 Task: Add Sprouts Grated Parmesan Cheese to the cart.
Action: Mouse moved to (23, 67)
Screenshot: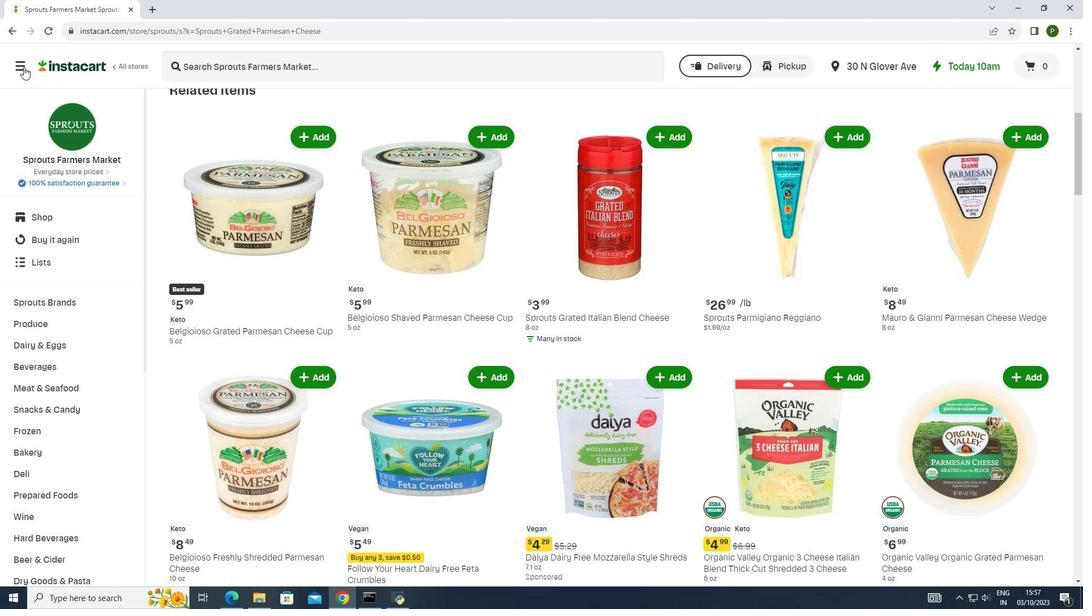 
Action: Mouse pressed left at (23, 67)
Screenshot: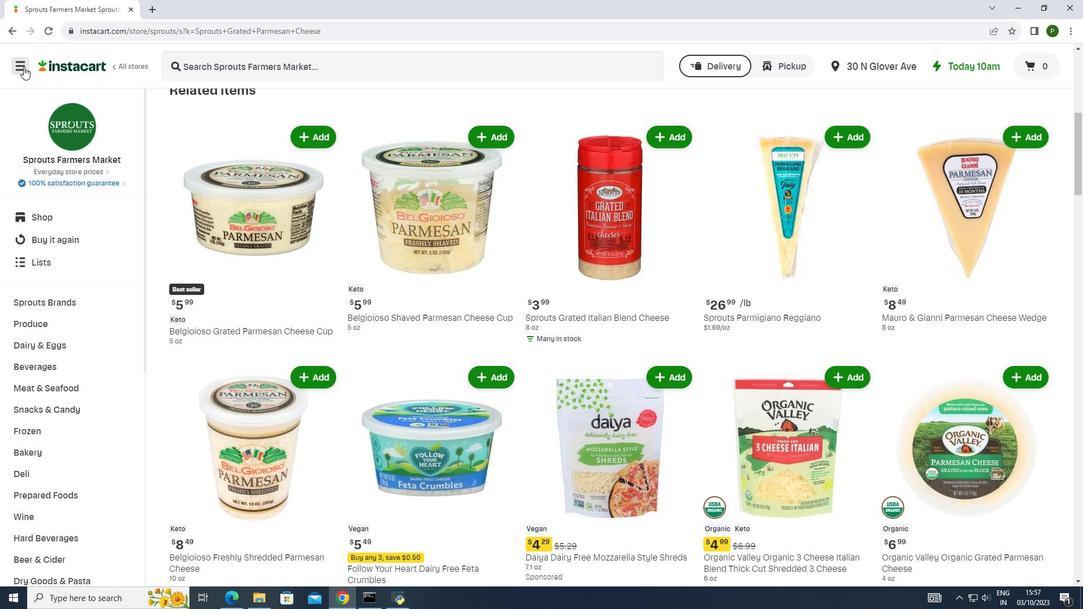 
Action: Mouse moved to (50, 300)
Screenshot: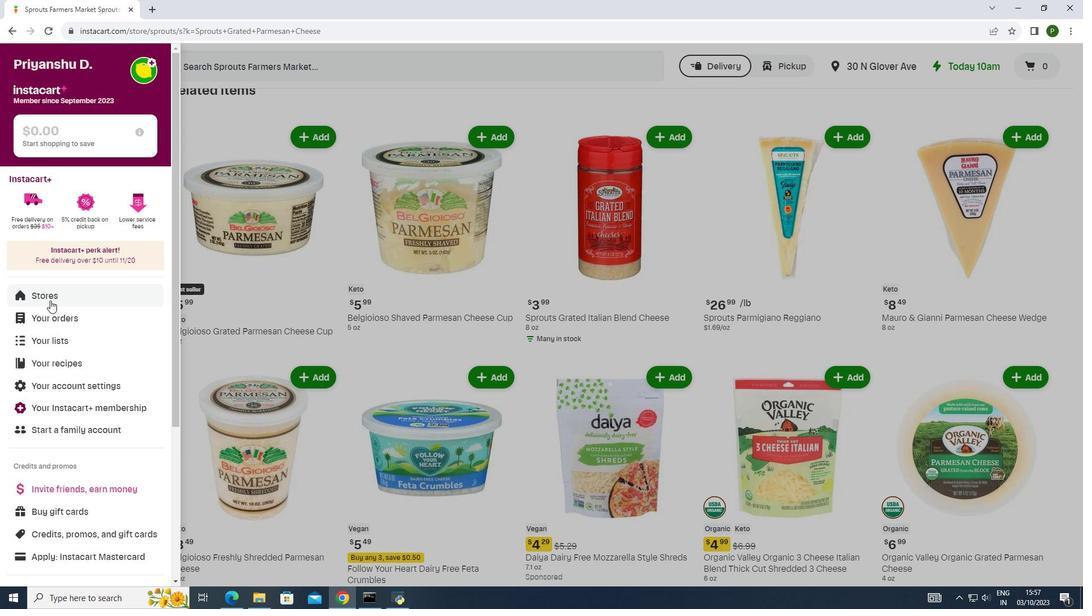 
Action: Mouse pressed left at (50, 300)
Screenshot: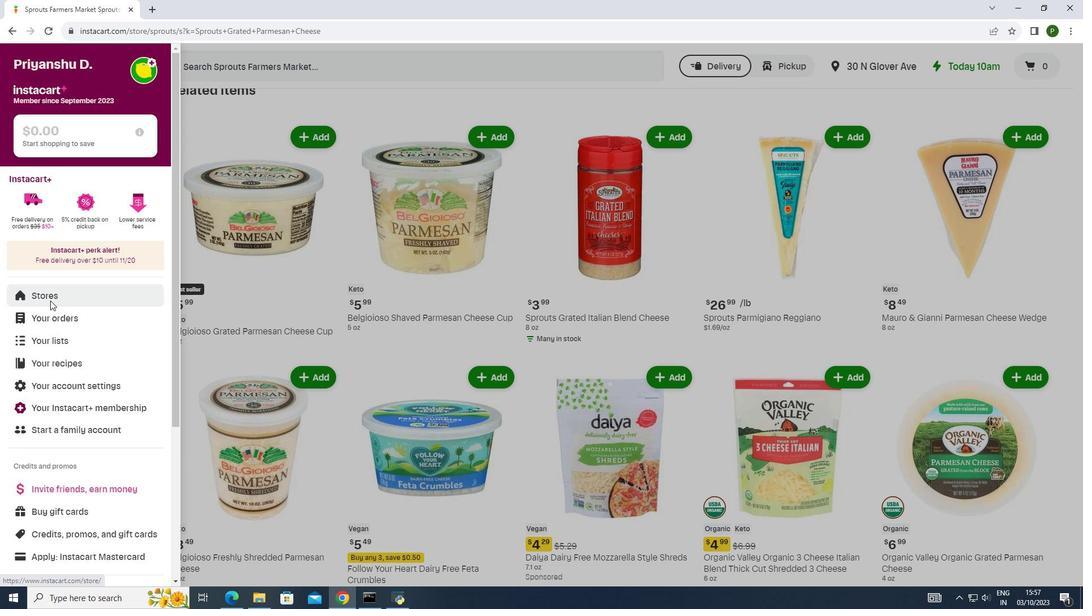 
Action: Mouse moved to (259, 111)
Screenshot: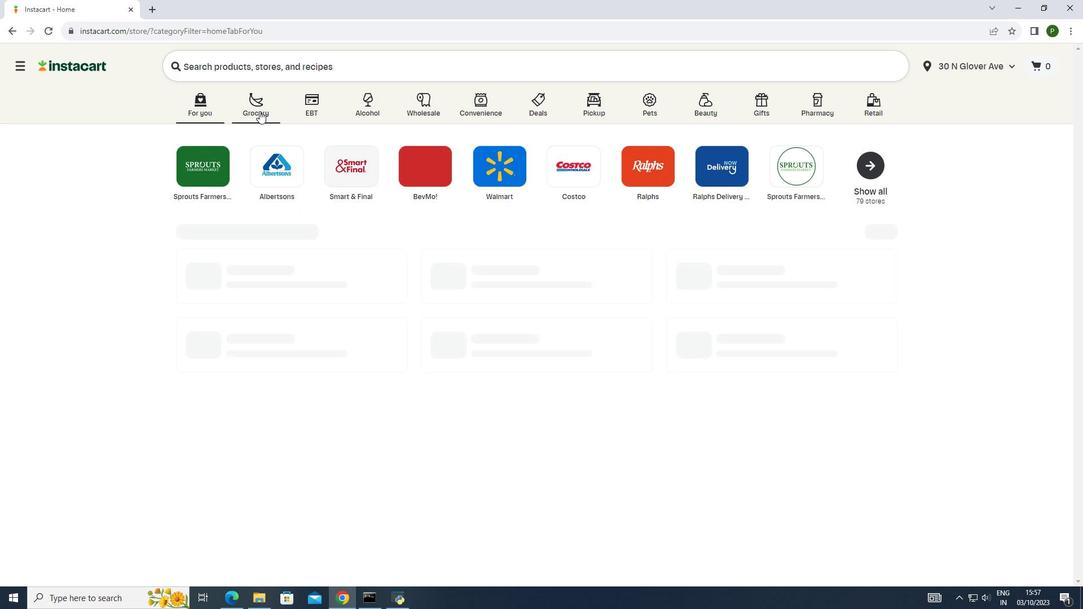 
Action: Mouse pressed left at (259, 111)
Screenshot: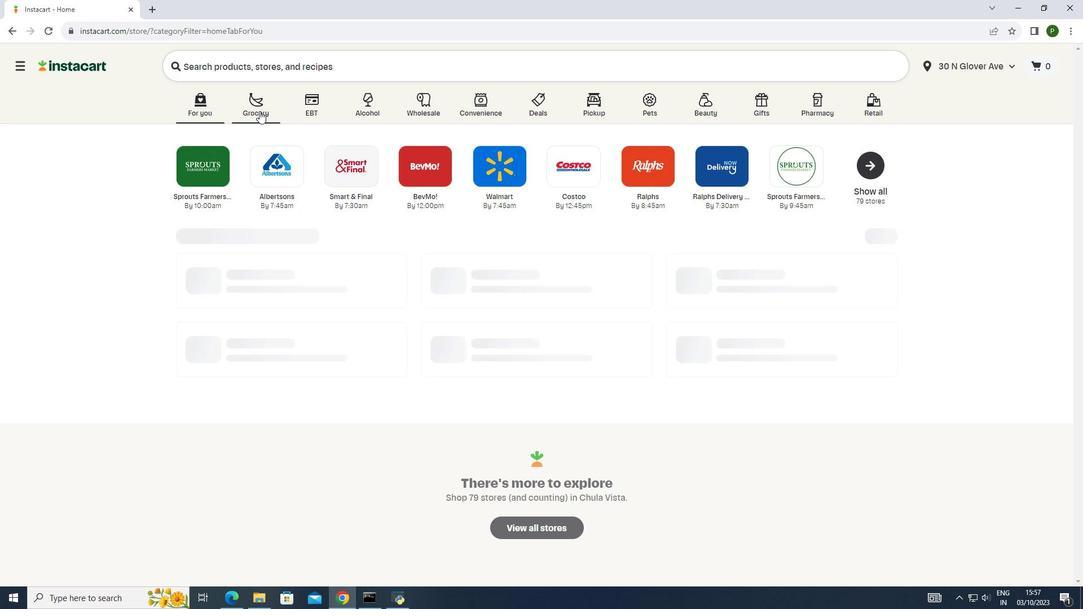 
Action: Mouse moved to (563, 175)
Screenshot: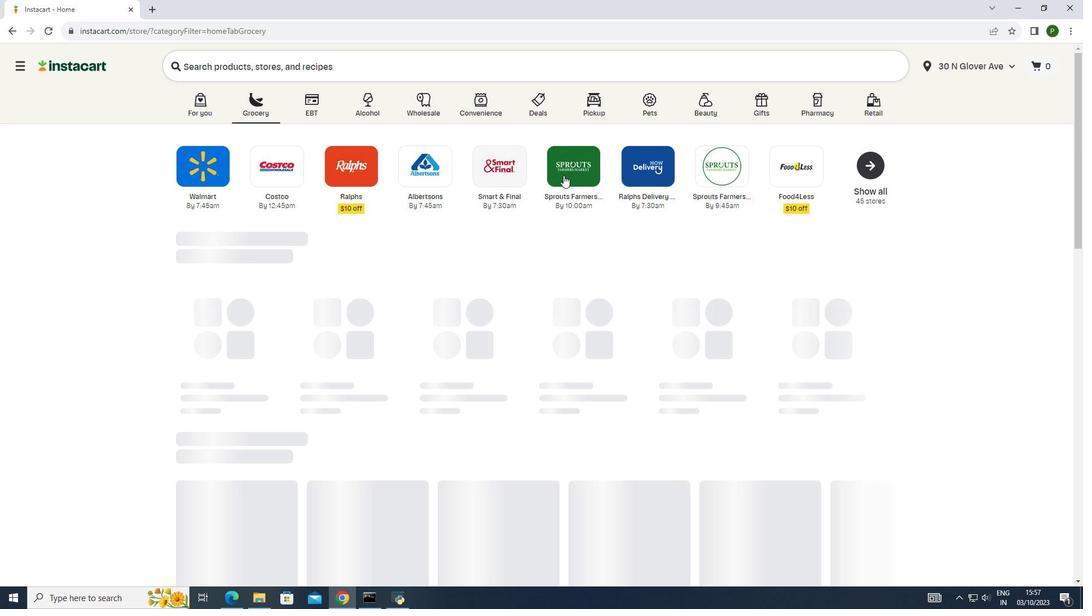 
Action: Mouse pressed left at (563, 175)
Screenshot: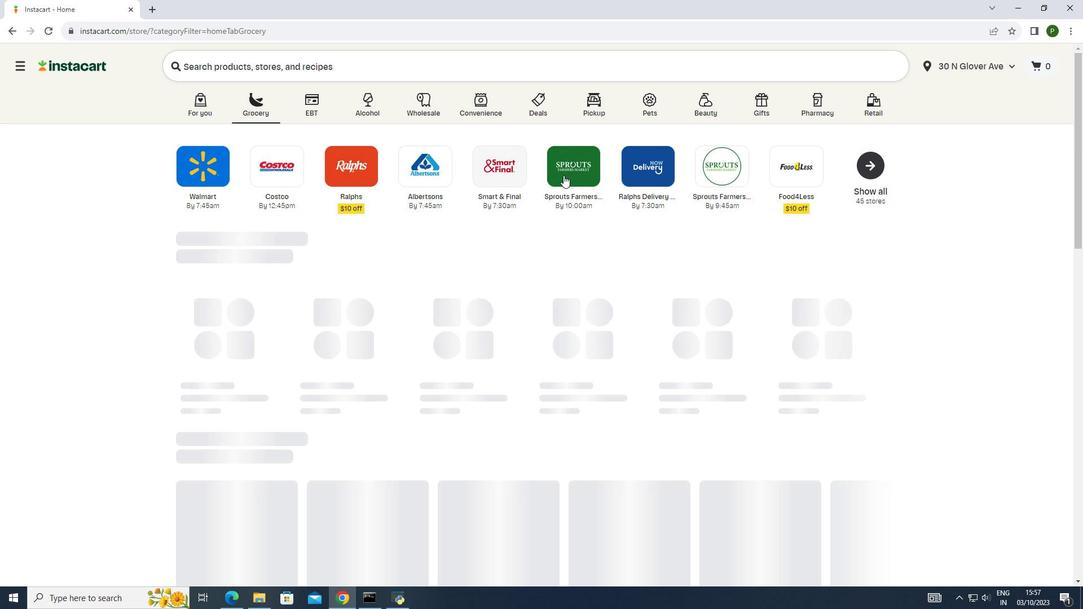 
Action: Mouse moved to (73, 305)
Screenshot: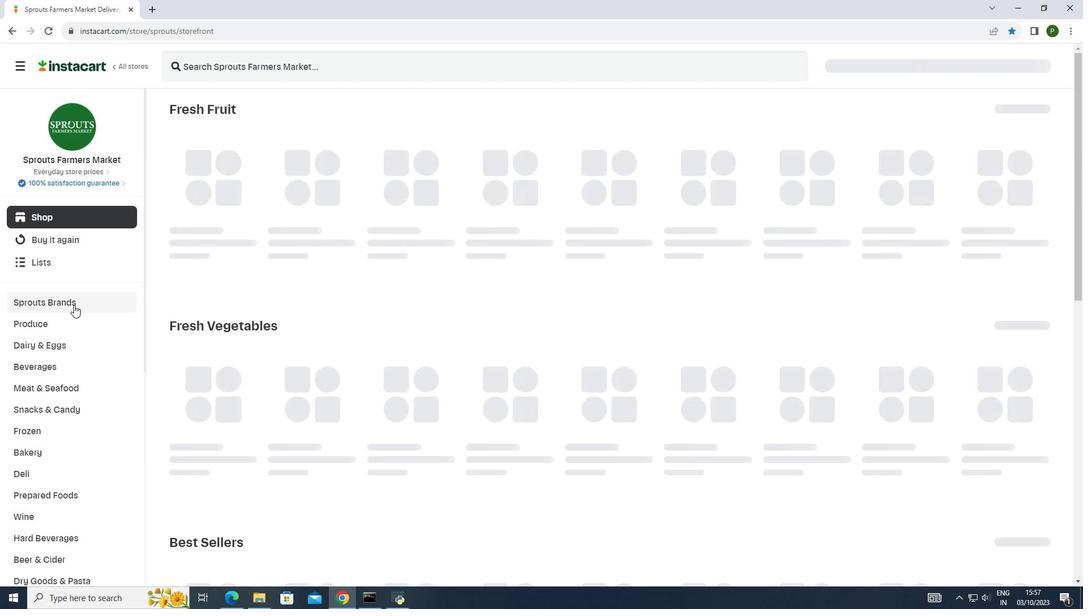 
Action: Mouse pressed left at (73, 305)
Screenshot: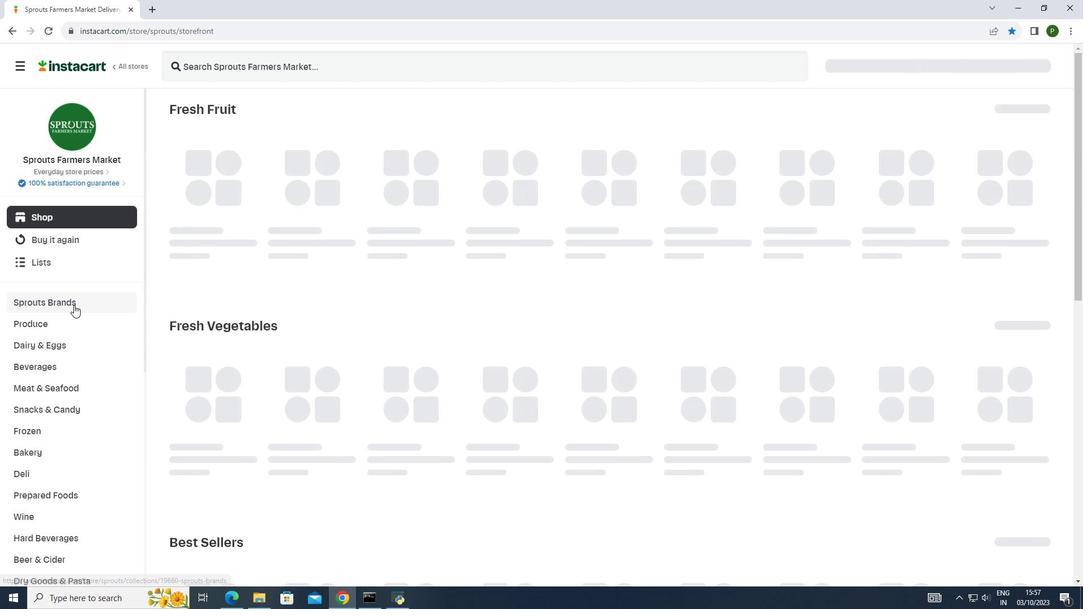 
Action: Mouse moved to (55, 381)
Screenshot: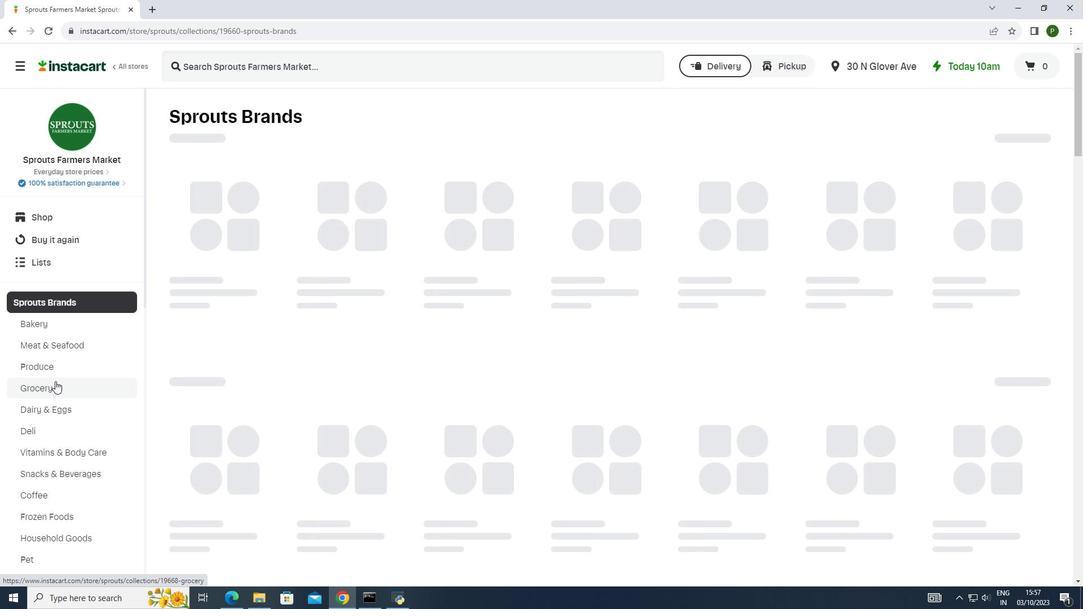 
Action: Mouse pressed left at (55, 381)
Screenshot: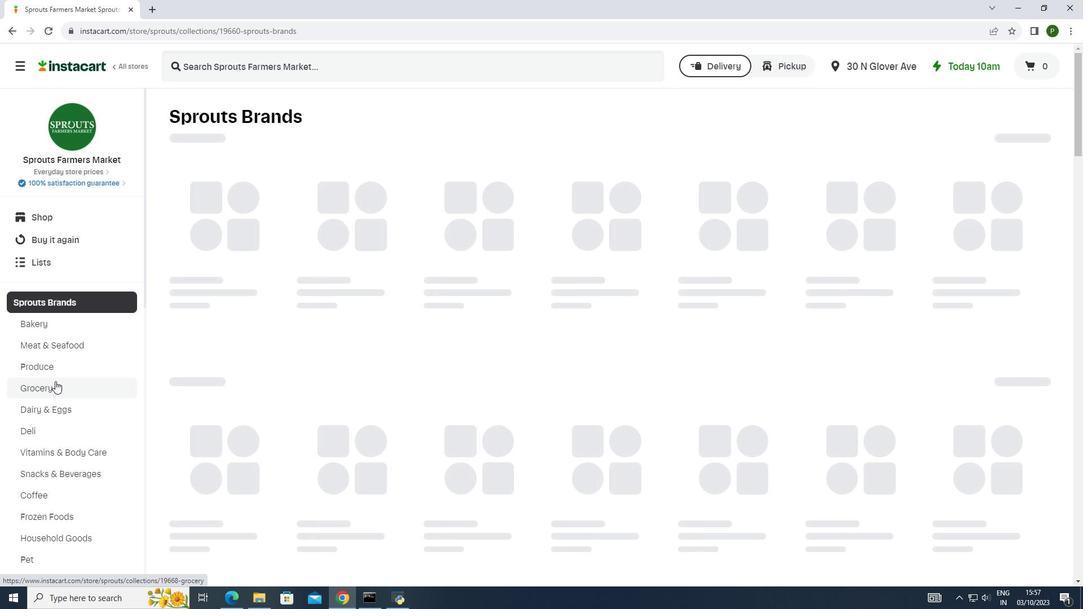 
Action: Mouse moved to (267, 366)
Screenshot: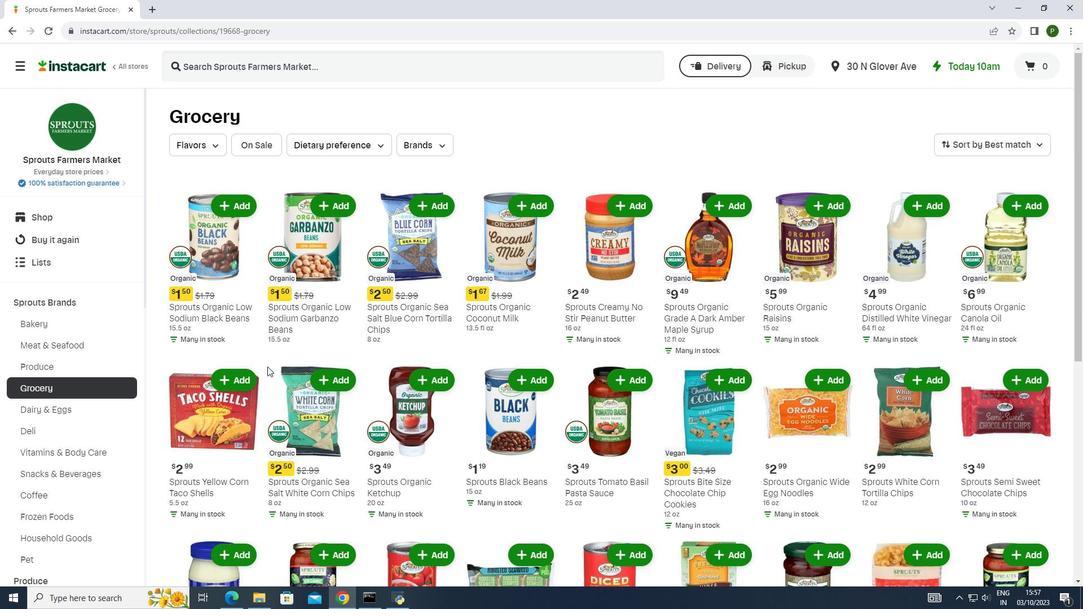 
Action: Mouse scrolled (267, 366) with delta (0, 0)
Screenshot: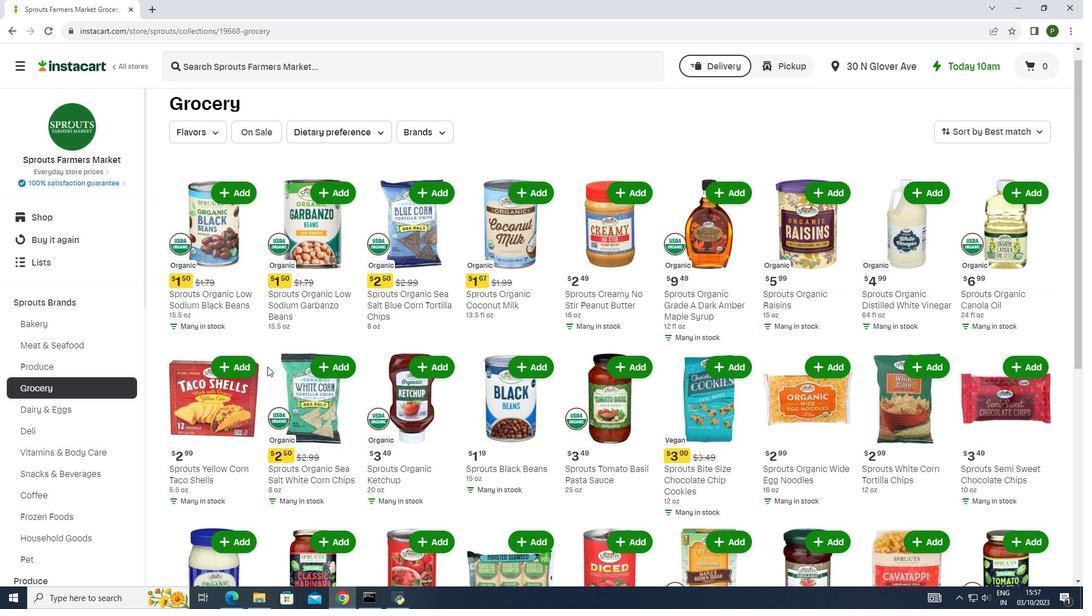 
Action: Mouse scrolled (267, 366) with delta (0, 0)
Screenshot: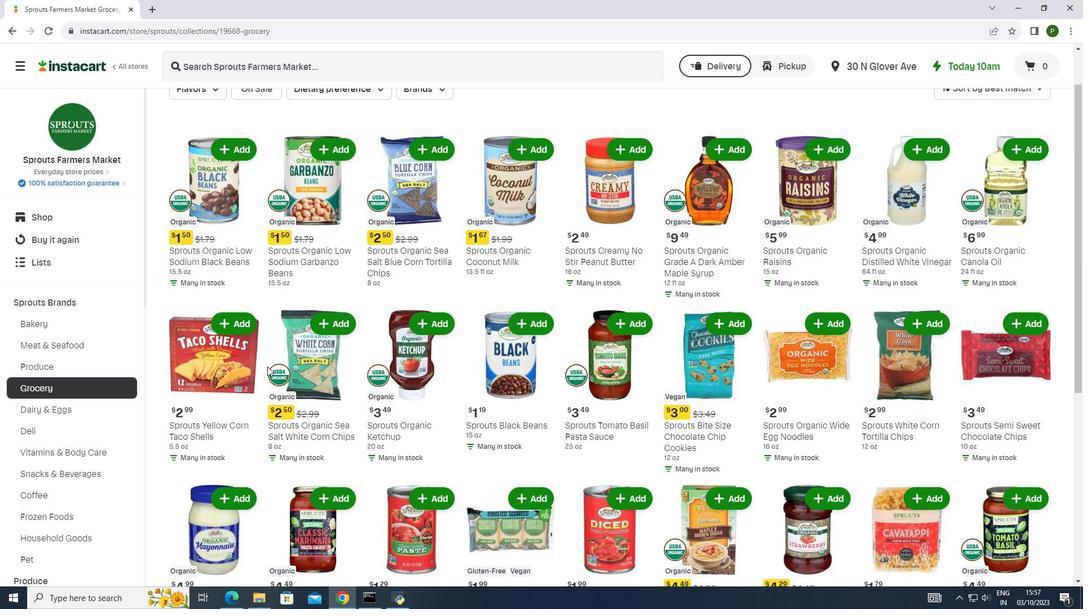 
Action: Mouse scrolled (267, 366) with delta (0, 0)
Screenshot: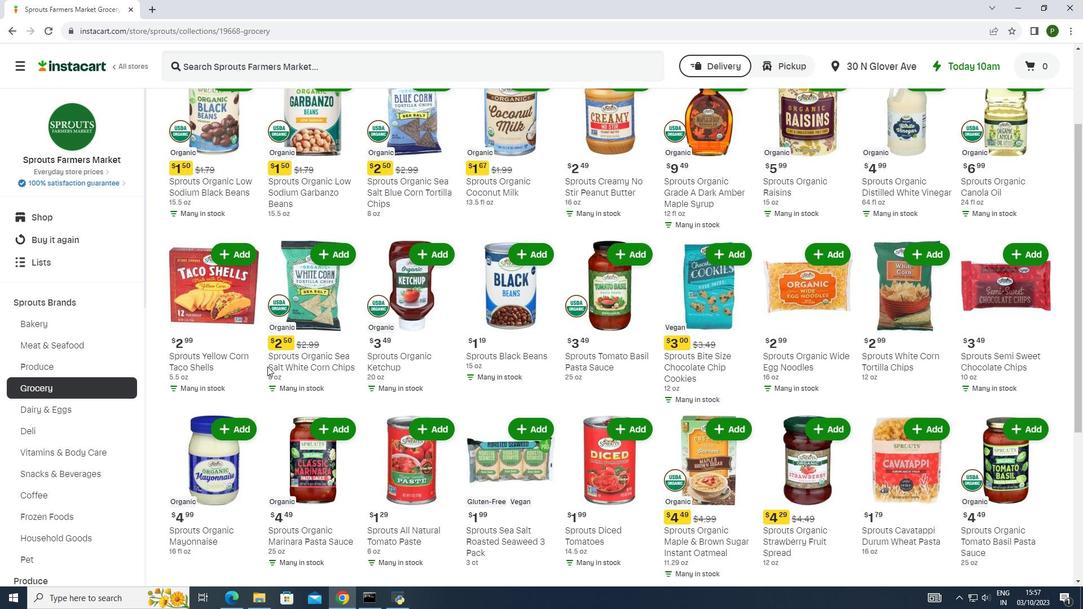 
Action: Mouse scrolled (267, 366) with delta (0, 0)
Screenshot: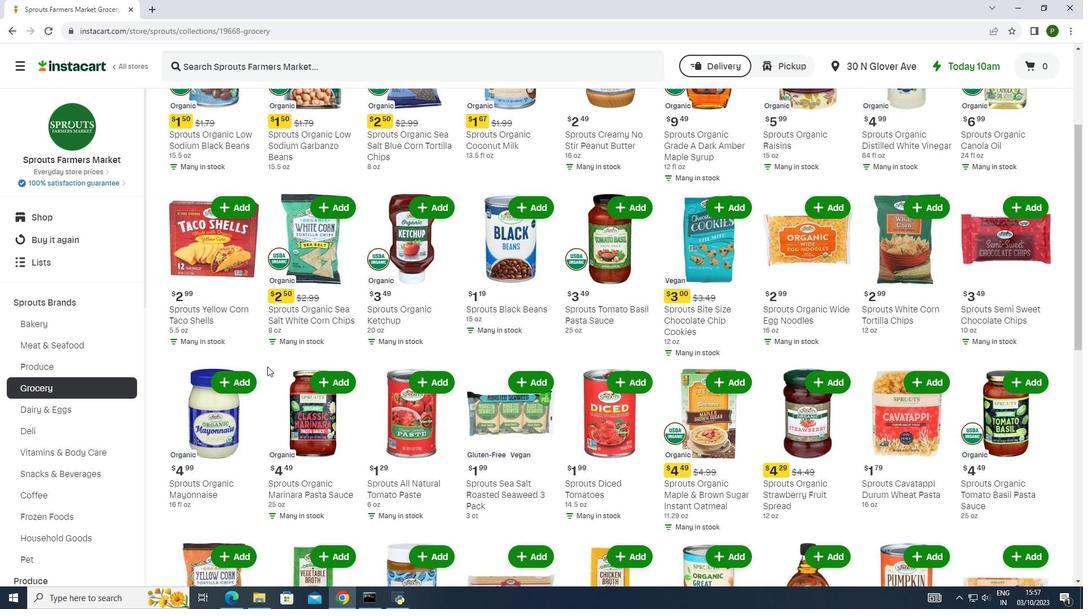 
Action: Mouse scrolled (267, 366) with delta (0, 0)
Screenshot: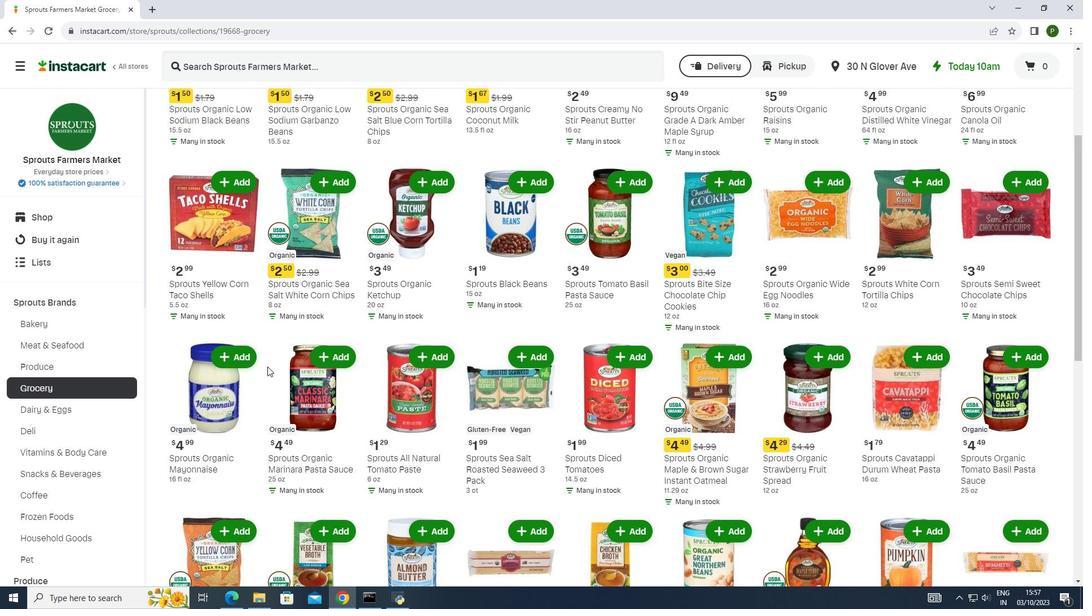 
Action: Mouse scrolled (267, 366) with delta (0, 0)
Screenshot: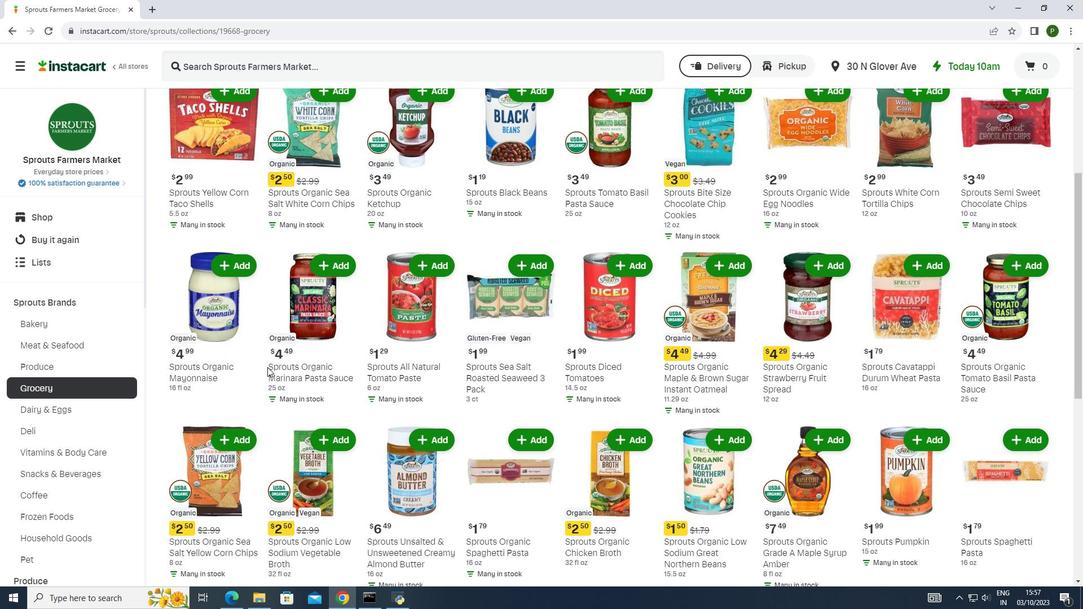 
Action: Mouse moved to (266, 368)
Screenshot: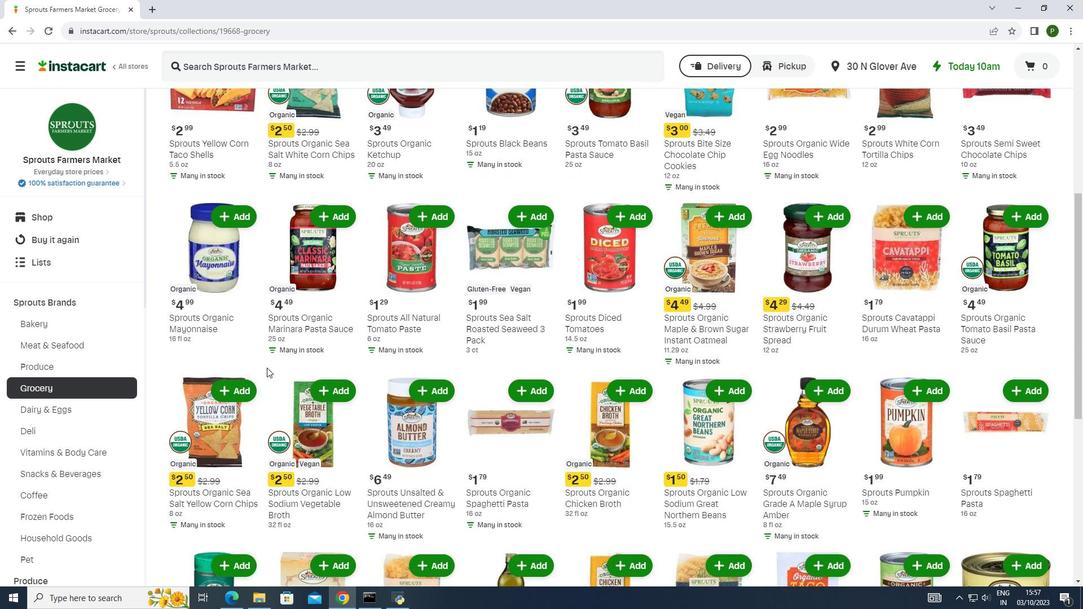 
Action: Mouse scrolled (266, 367) with delta (0, 0)
Screenshot: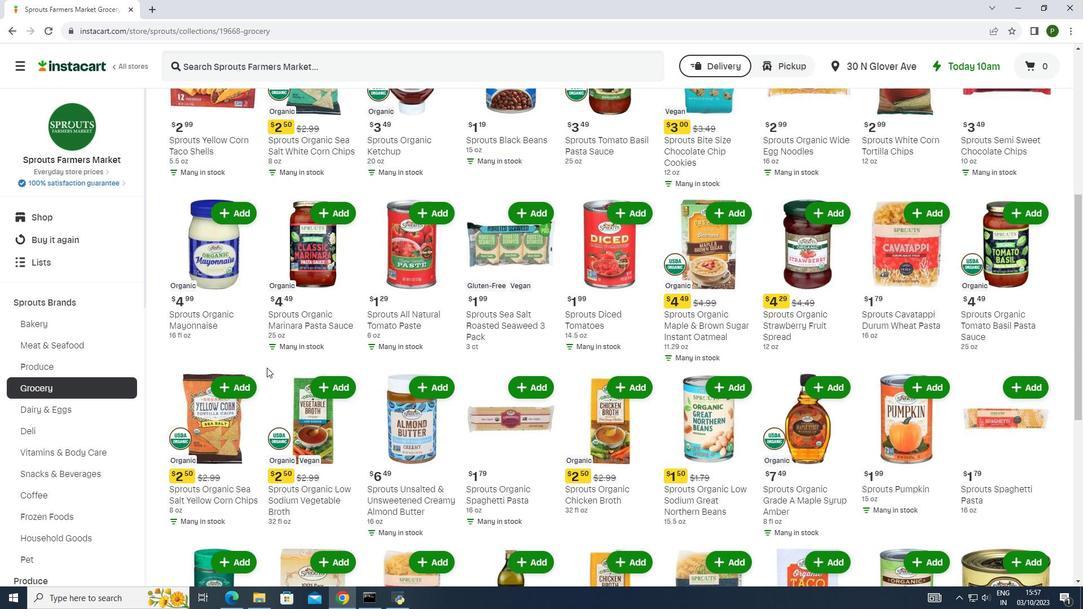 
Action: Mouse scrolled (266, 367) with delta (0, 0)
Screenshot: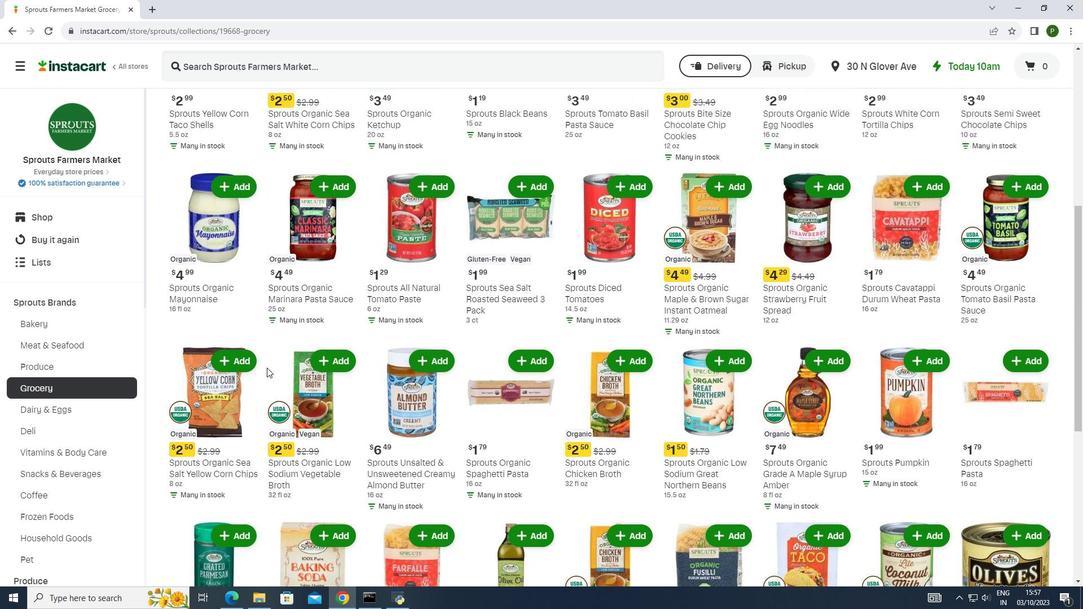 
Action: Mouse scrolled (266, 367) with delta (0, 0)
Screenshot: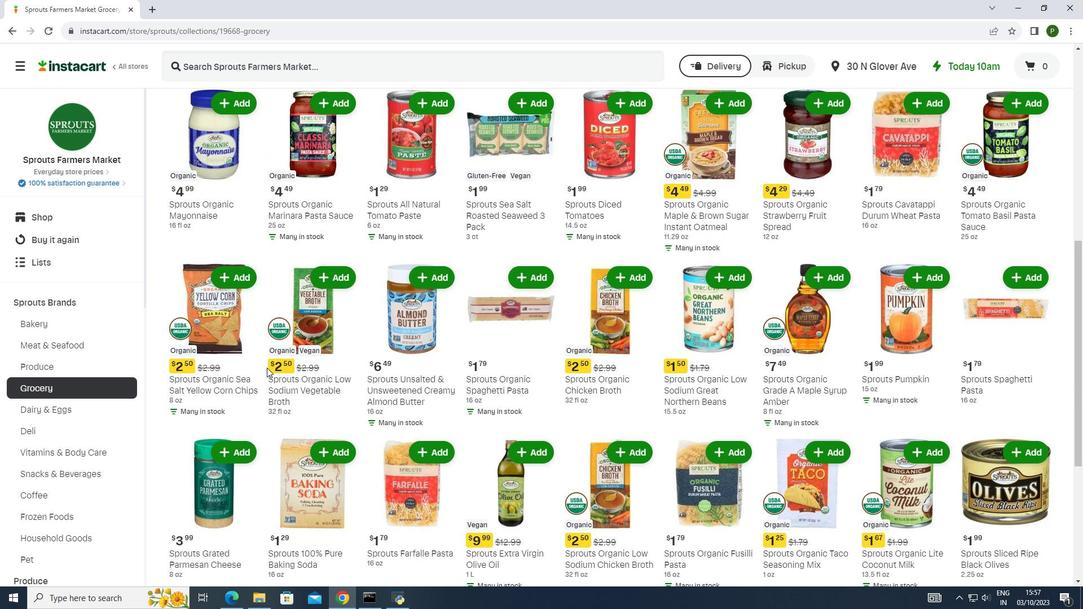 
Action: Mouse moved to (193, 398)
Screenshot: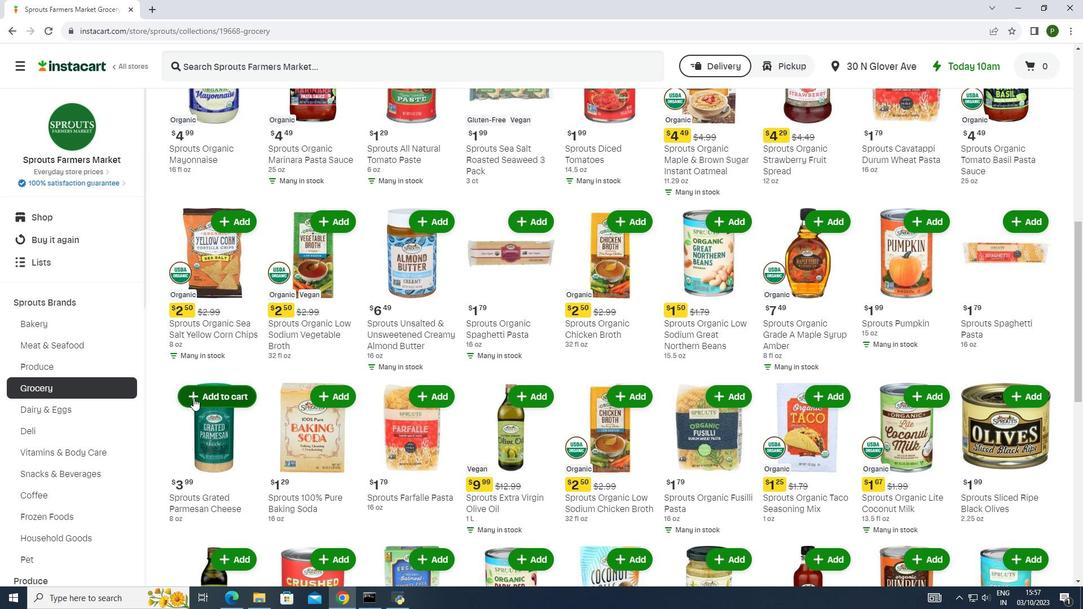 
Action: Mouse pressed left at (193, 398)
Screenshot: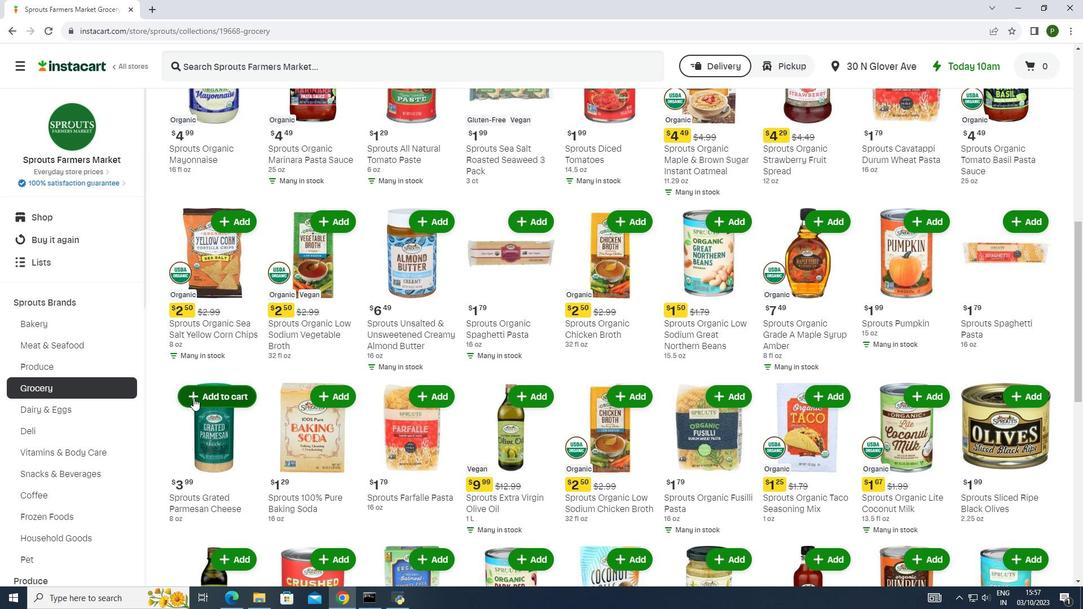 
